 Task: Sort your repositories by last updated.
Action: Mouse moved to (1382, 103)
Screenshot: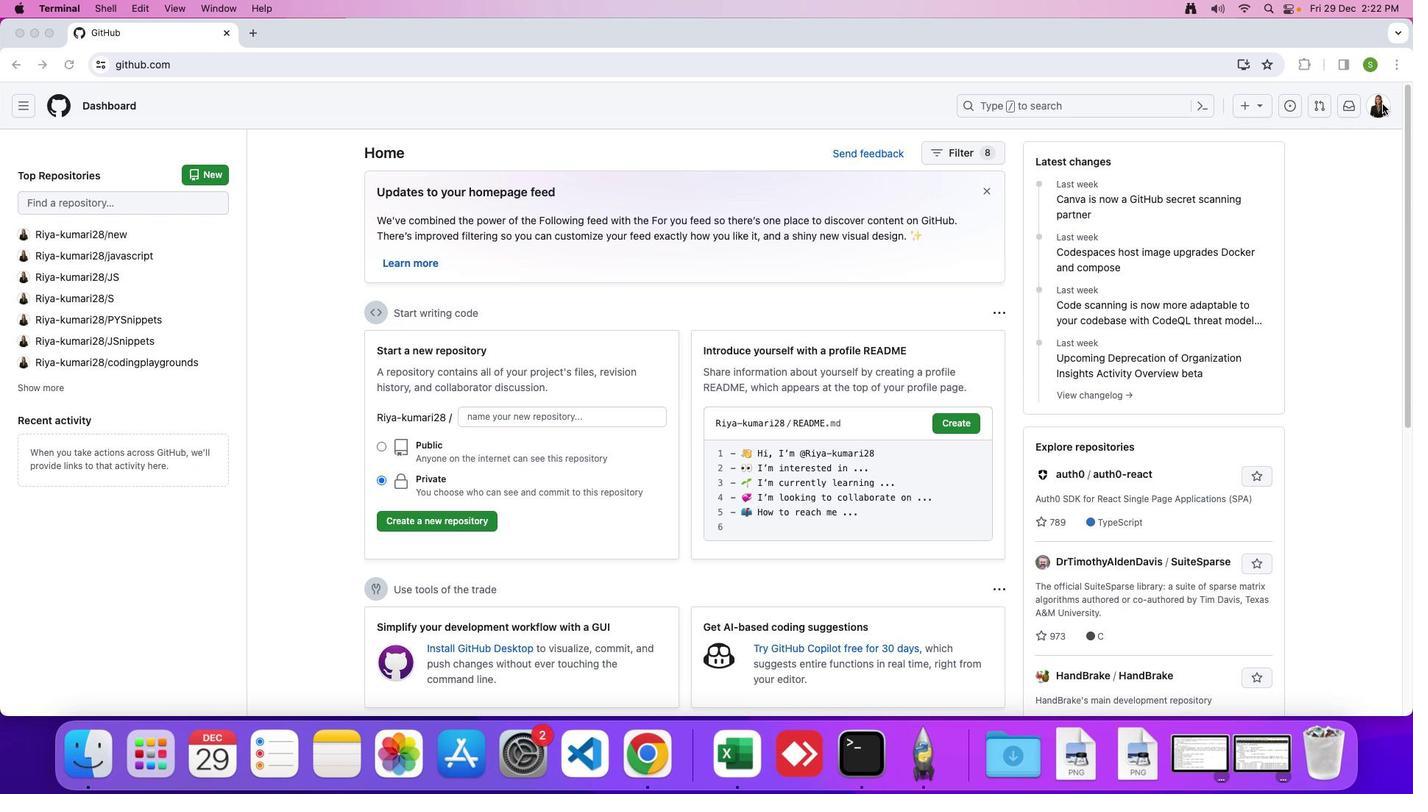 
Action: Mouse pressed left at (1382, 103)
Screenshot: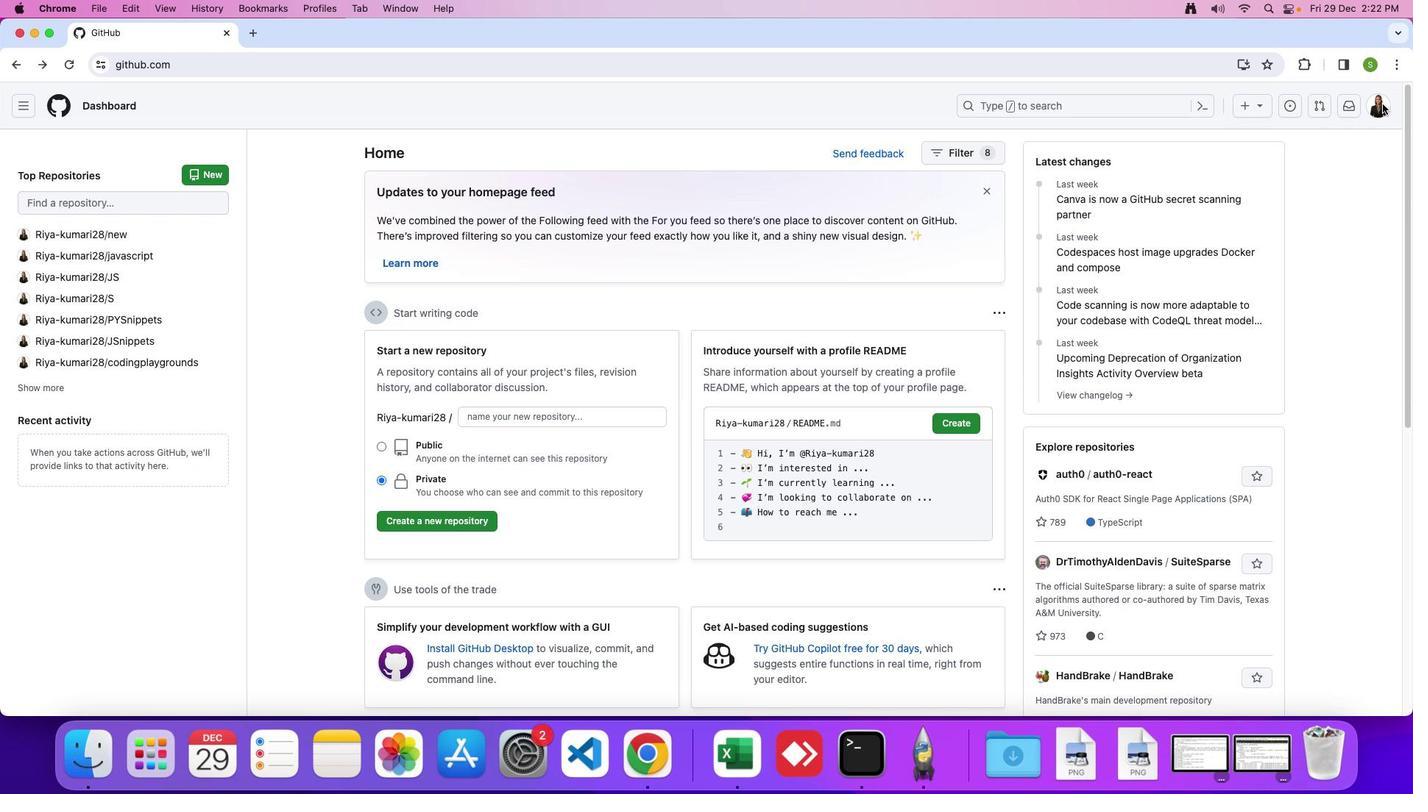 
Action: Mouse moved to (1377, 107)
Screenshot: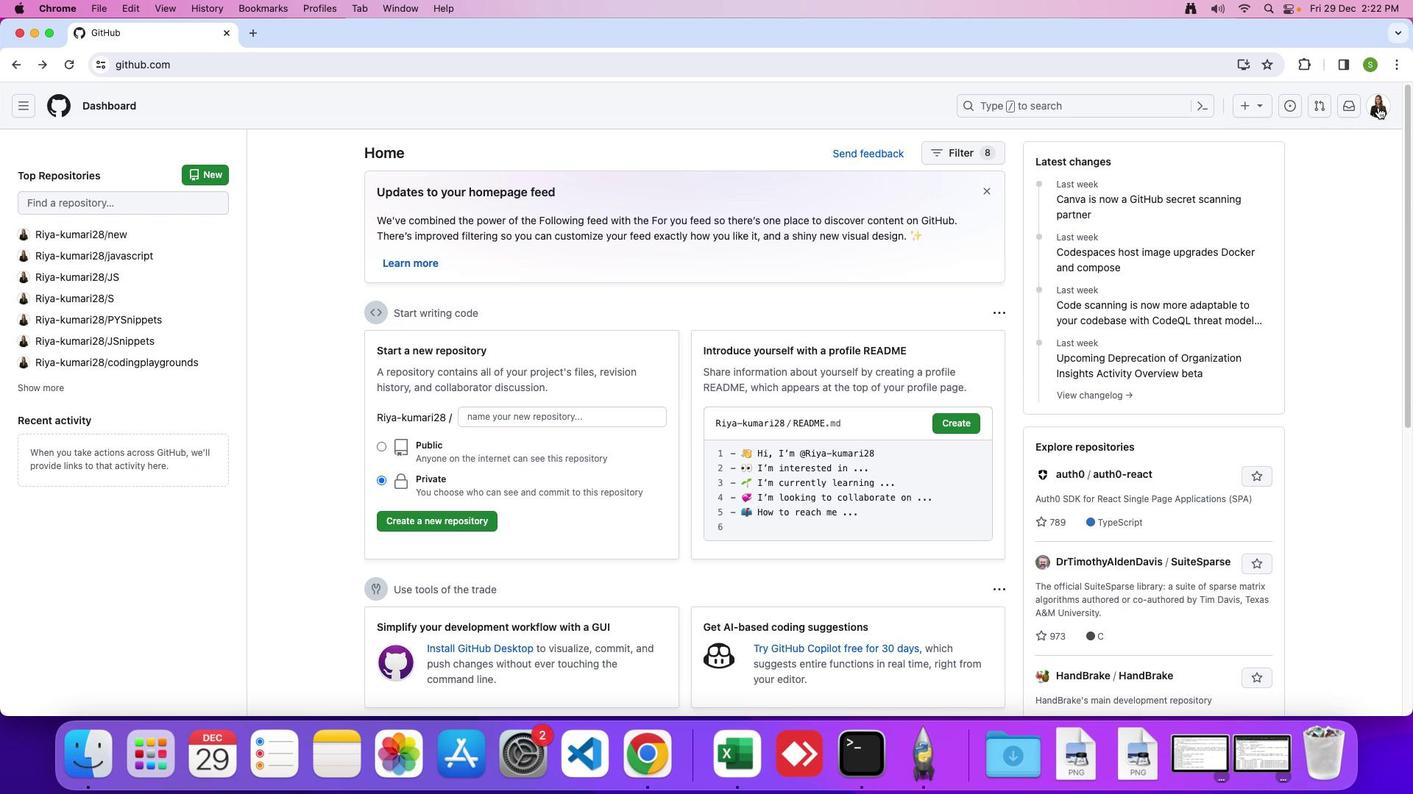 
Action: Mouse pressed left at (1377, 107)
Screenshot: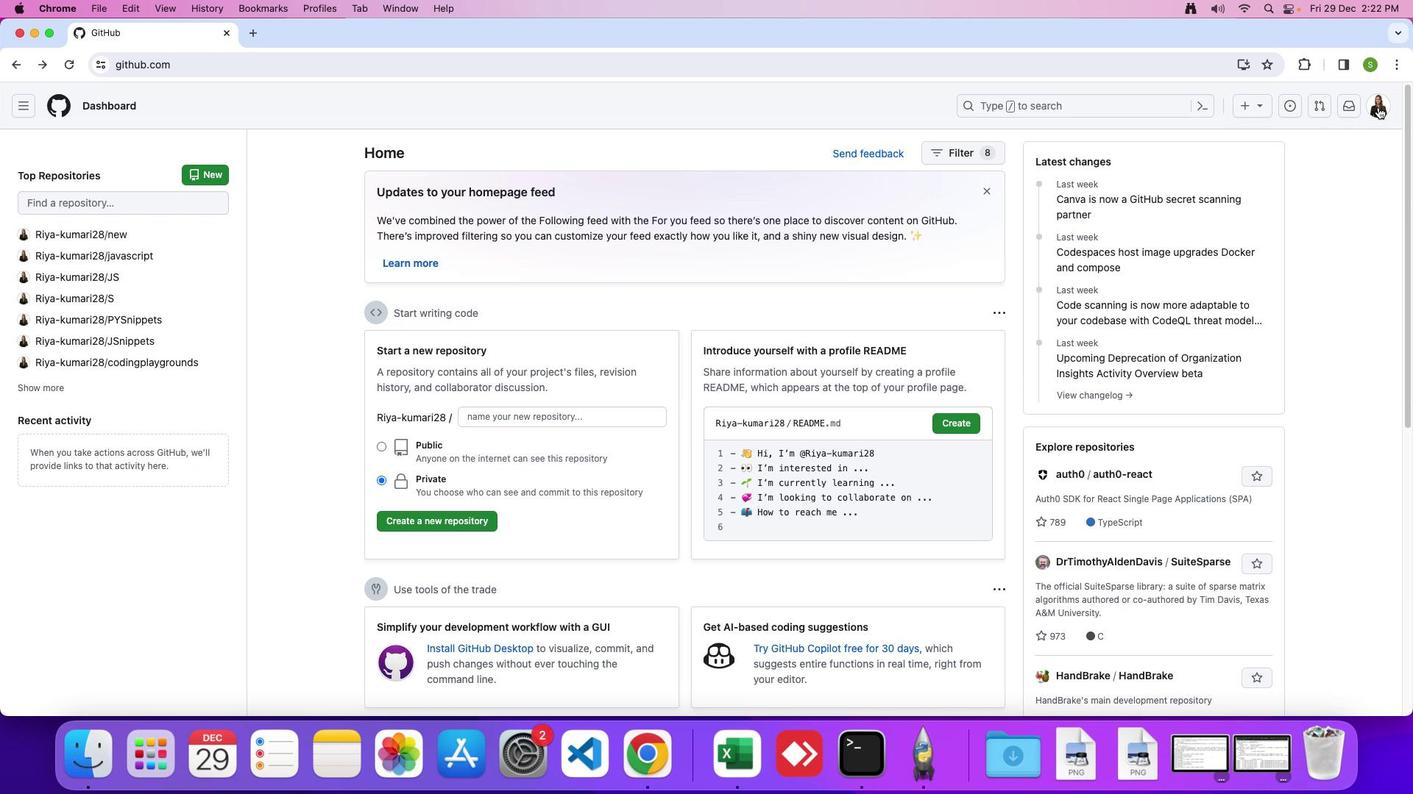 
Action: Mouse moved to (1282, 235)
Screenshot: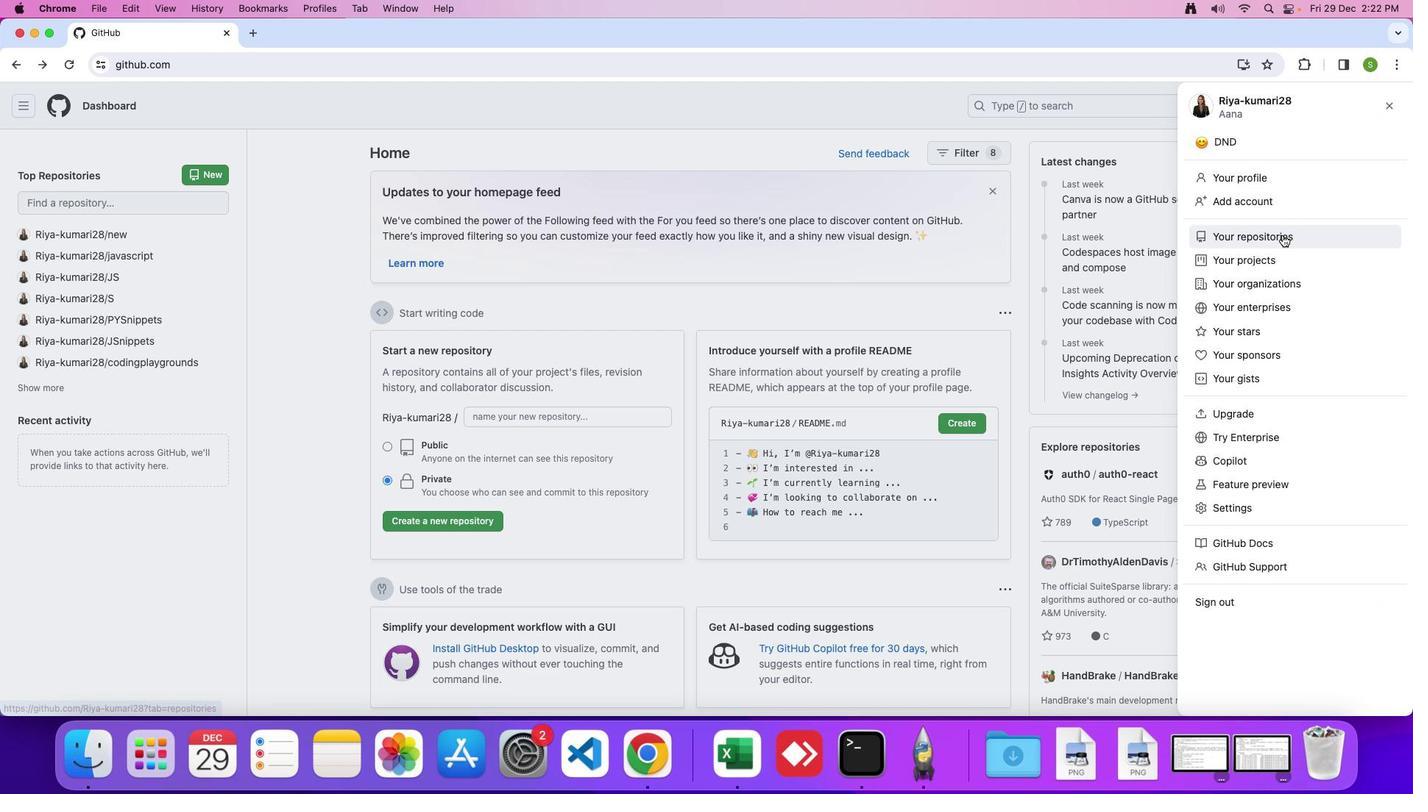 
Action: Mouse pressed left at (1282, 235)
Screenshot: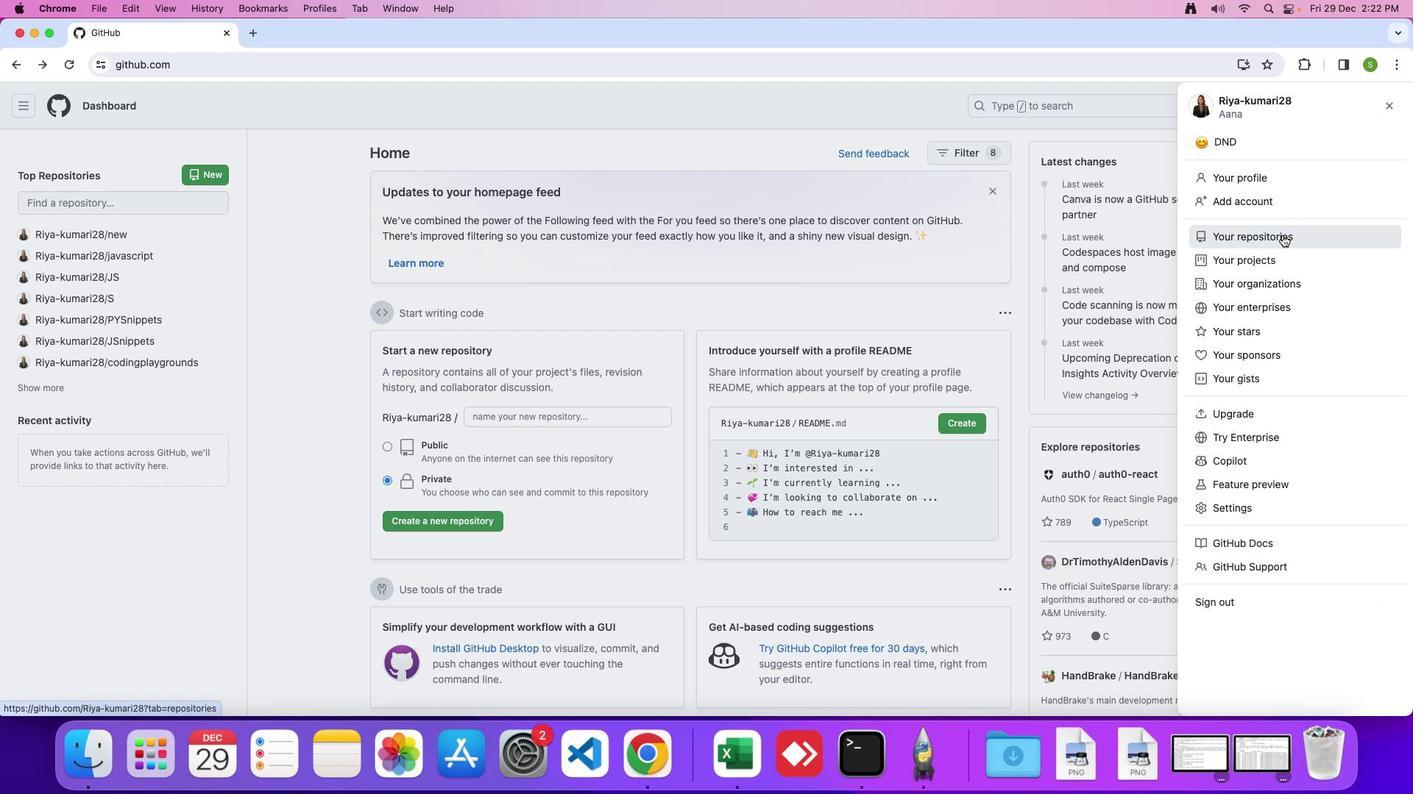 
Action: Mouse moved to (1051, 187)
Screenshot: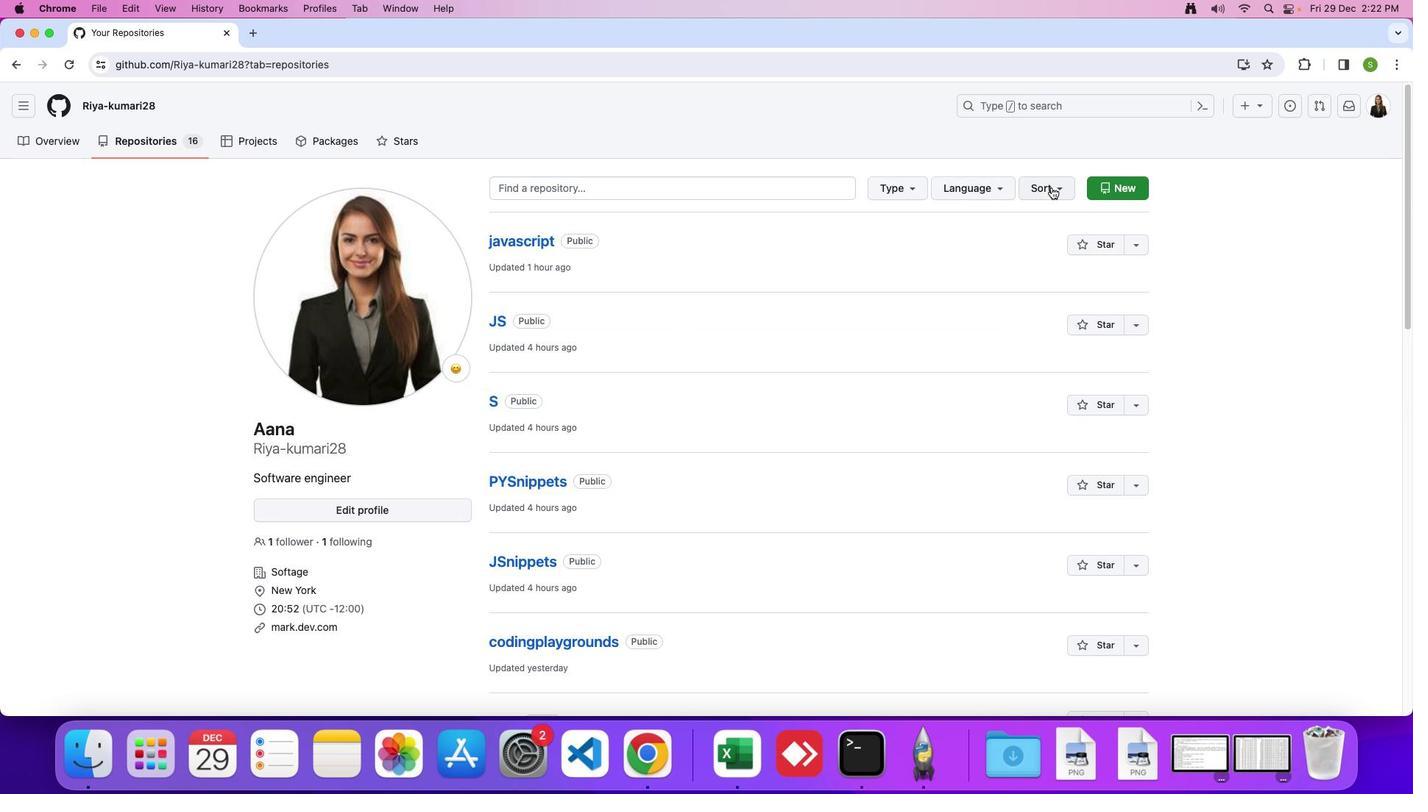 
Action: Mouse pressed left at (1051, 187)
Screenshot: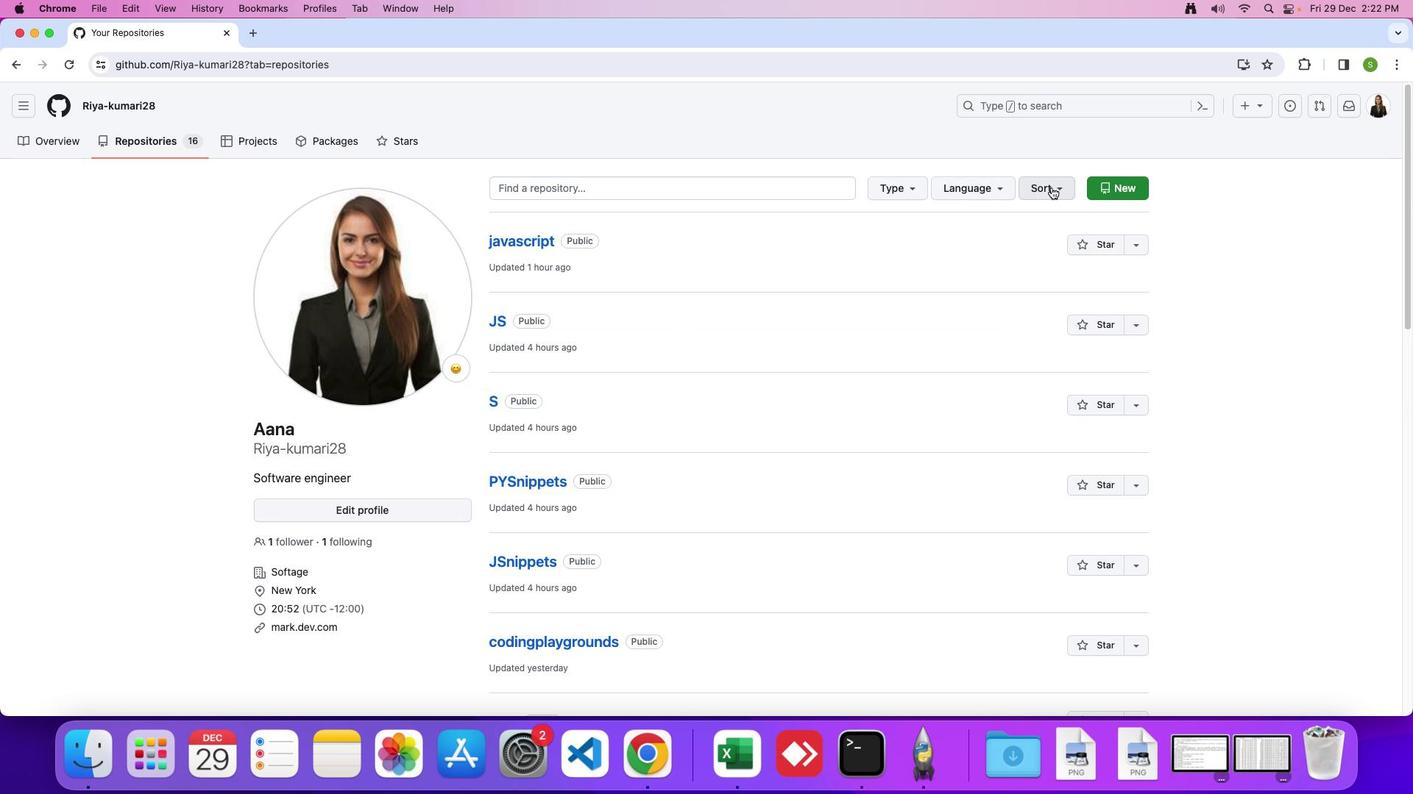 
Action: Mouse moved to (968, 243)
Screenshot: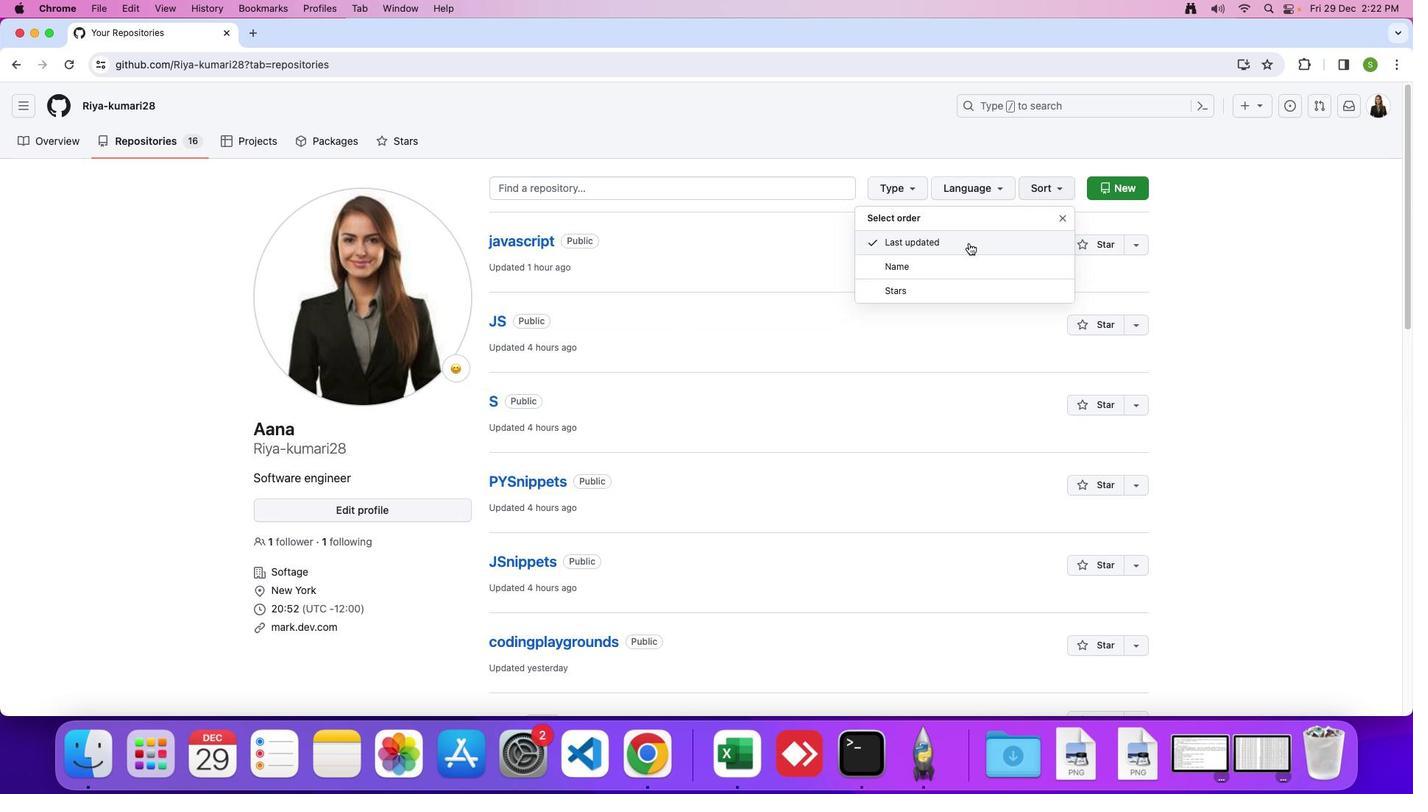 
Action: Mouse pressed left at (968, 243)
Screenshot: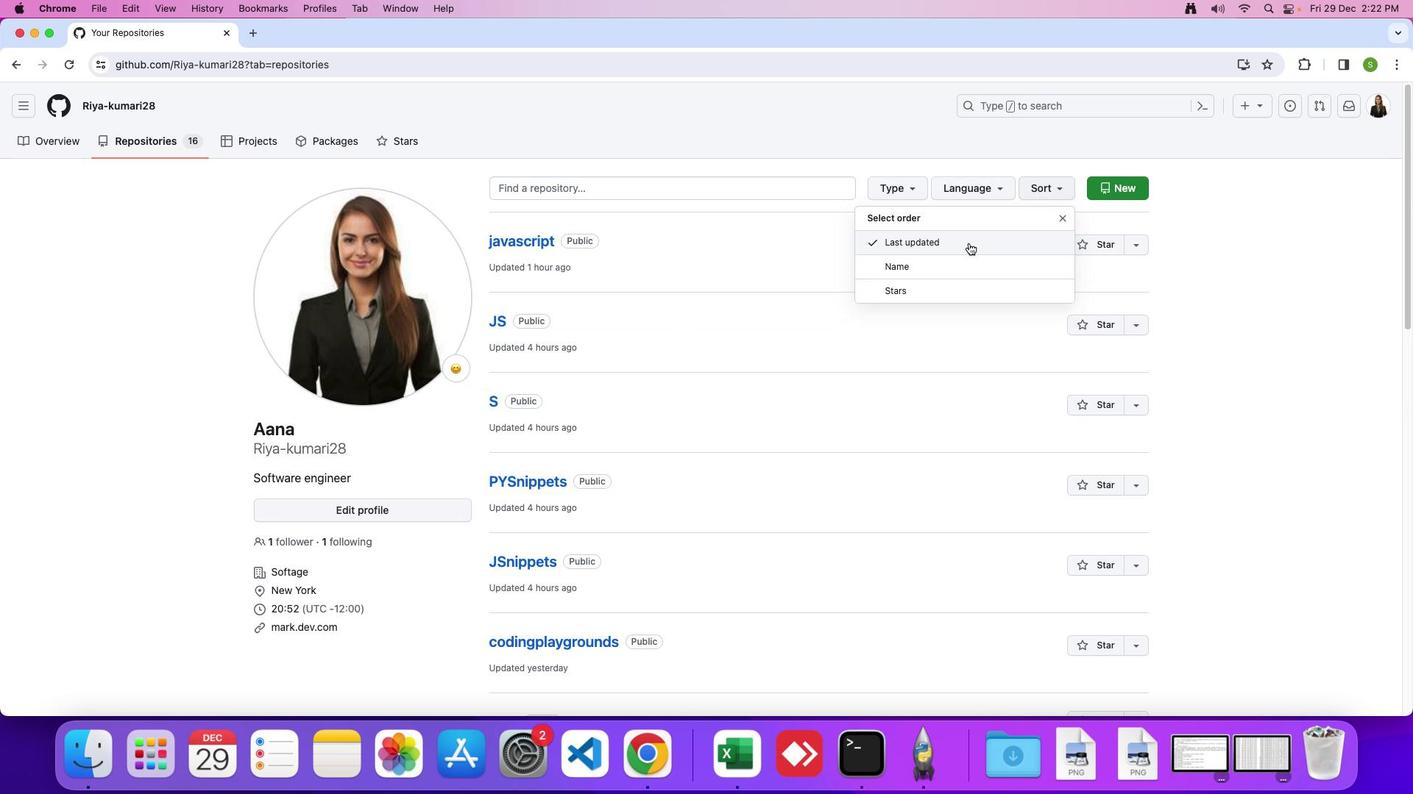
